 Task: For heading Arial Rounded MT Bold with Underline.  font size for heading26,  'Change the font style of data to'Browallia New.  and font size to 18,  Change the alignment of both headline & data to Align middle & Align Text left.  In the sheet  BudgetPlan review
Action: Mouse moved to (39, 105)
Screenshot: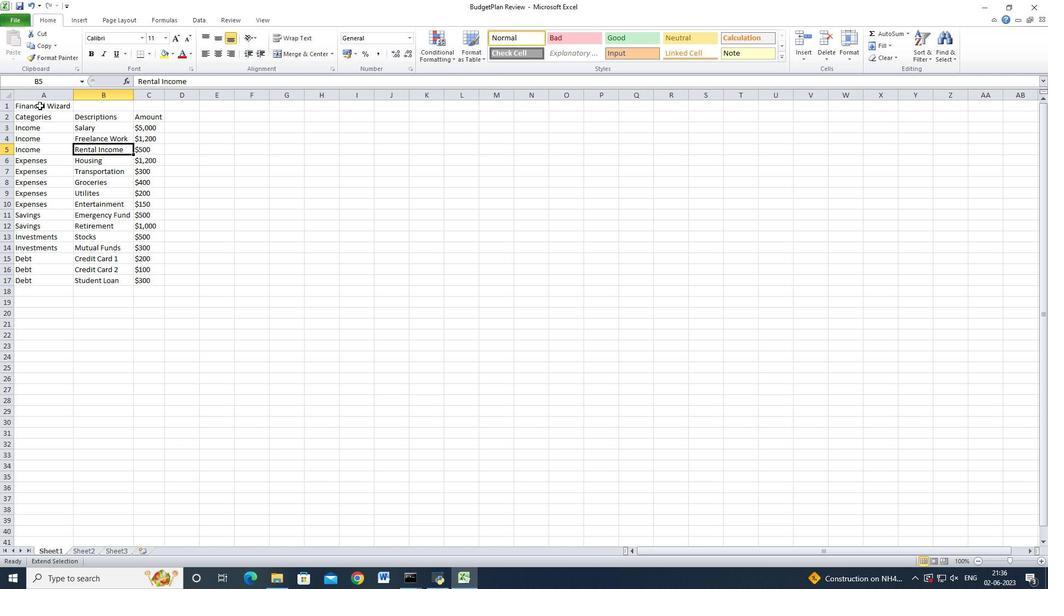 
Action: Mouse pressed left at (39, 105)
Screenshot: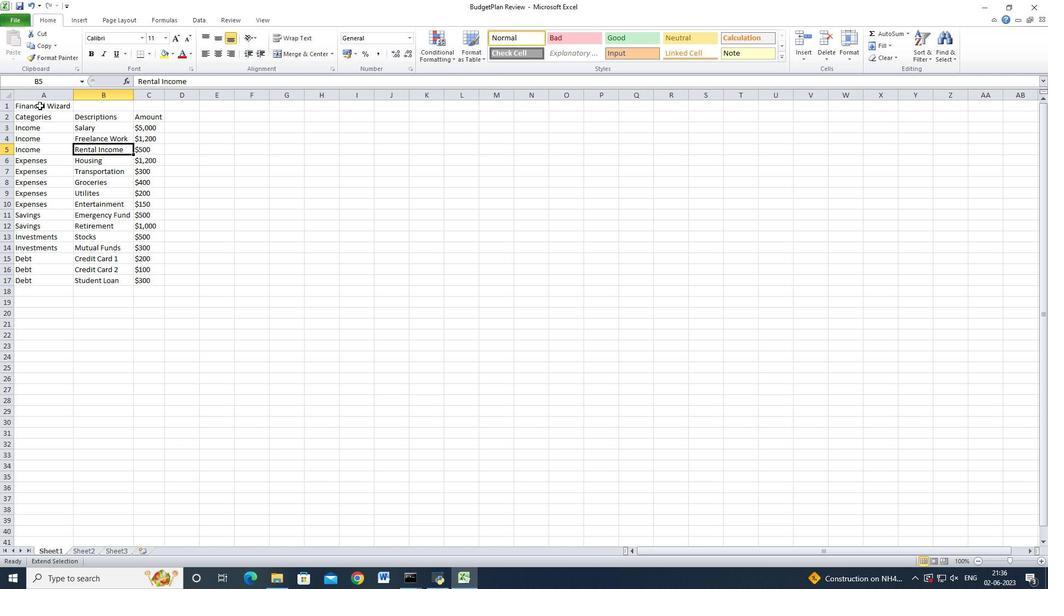 
Action: Mouse moved to (32, 125)
Screenshot: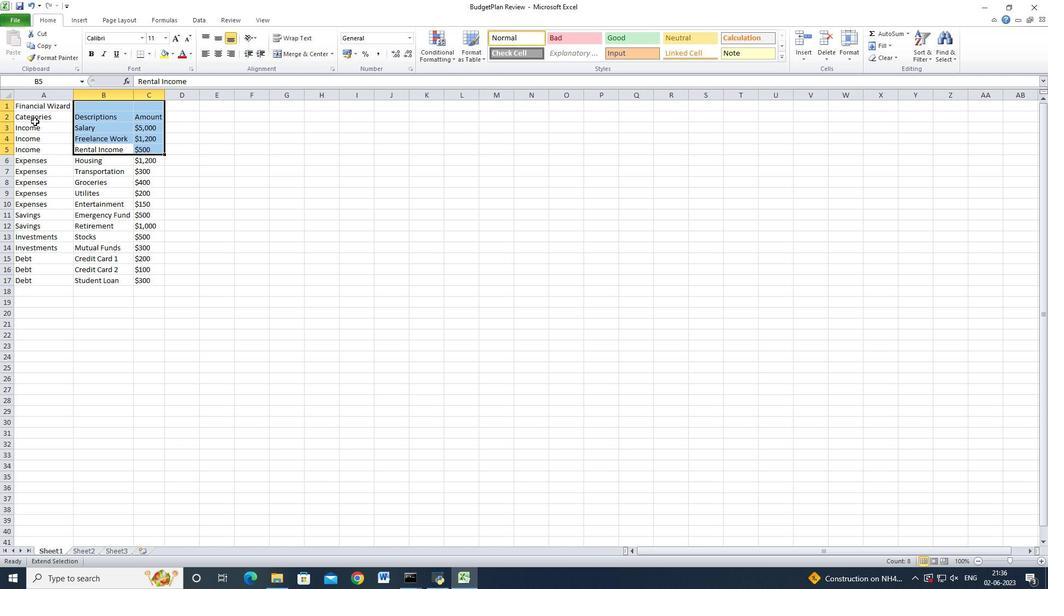 
Action: Key pressed <Key.esc>
Screenshot: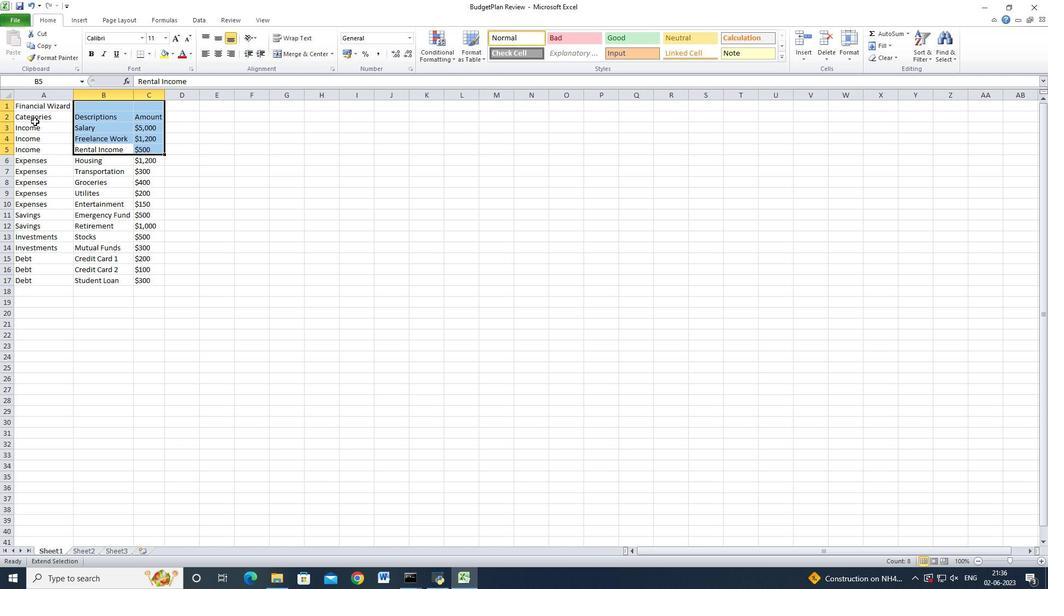 
Action: Mouse moved to (28, 107)
Screenshot: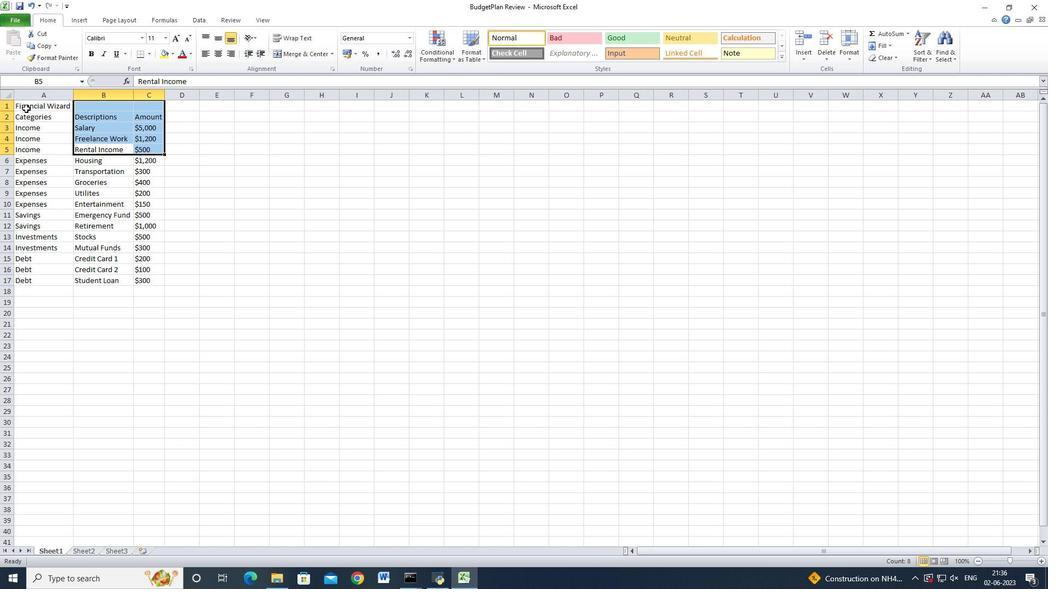 
Action: Mouse pressed left at (28, 107)
Screenshot: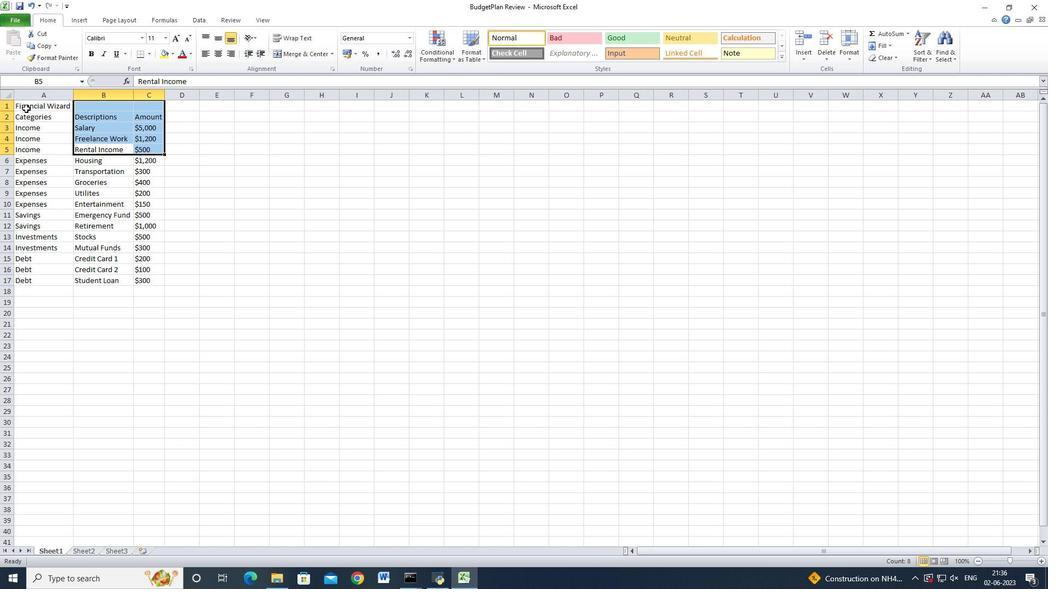 
Action: Mouse moved to (27, 107)
Screenshot: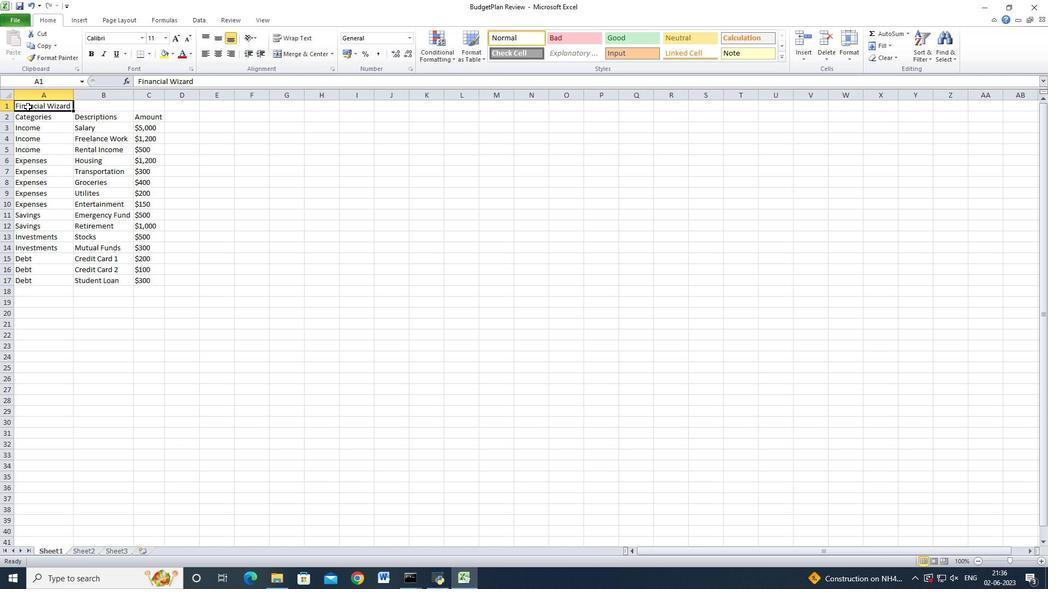 
Action: Mouse pressed left at (27, 107)
Screenshot: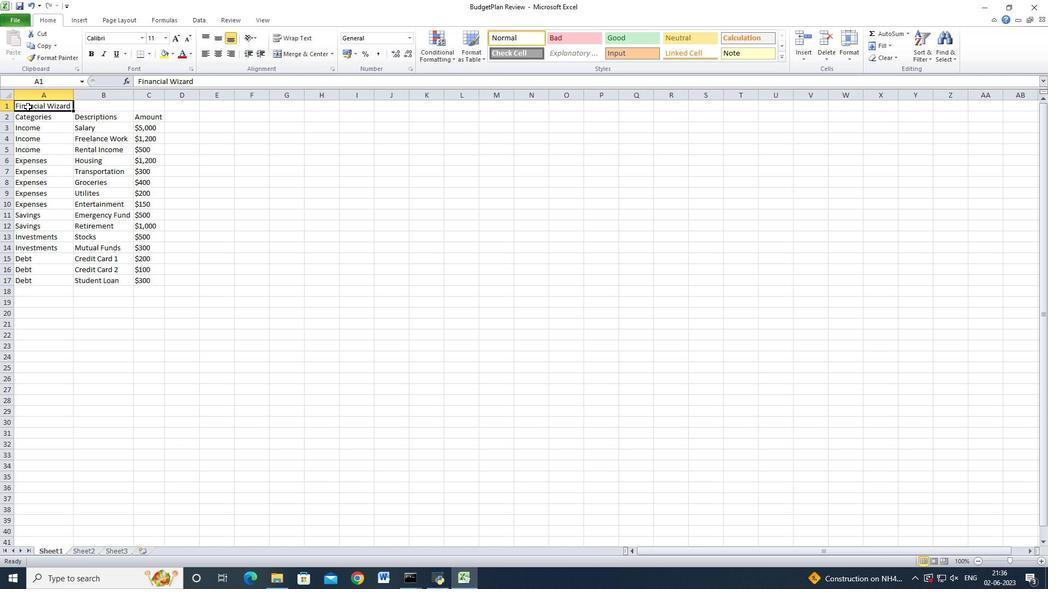 
Action: Mouse moved to (277, 51)
Screenshot: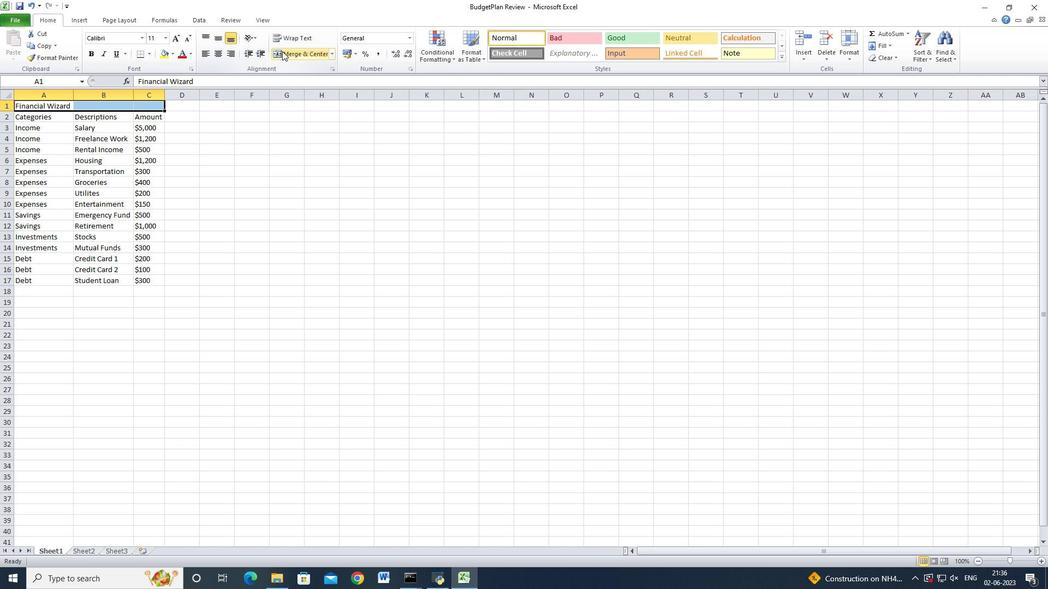 
Action: Mouse pressed left at (277, 51)
Screenshot: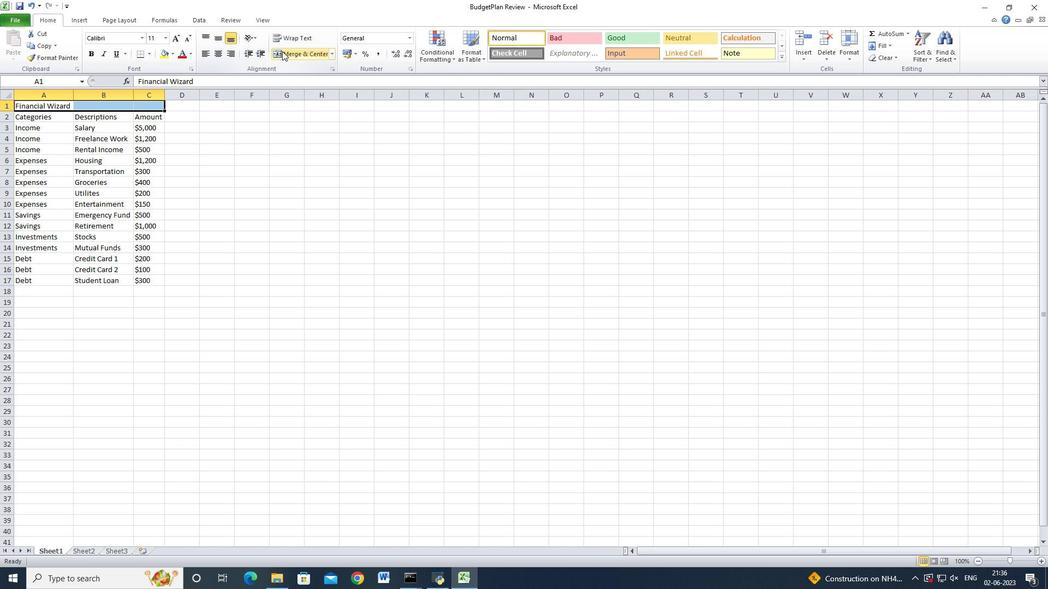 
Action: Mouse moved to (141, 37)
Screenshot: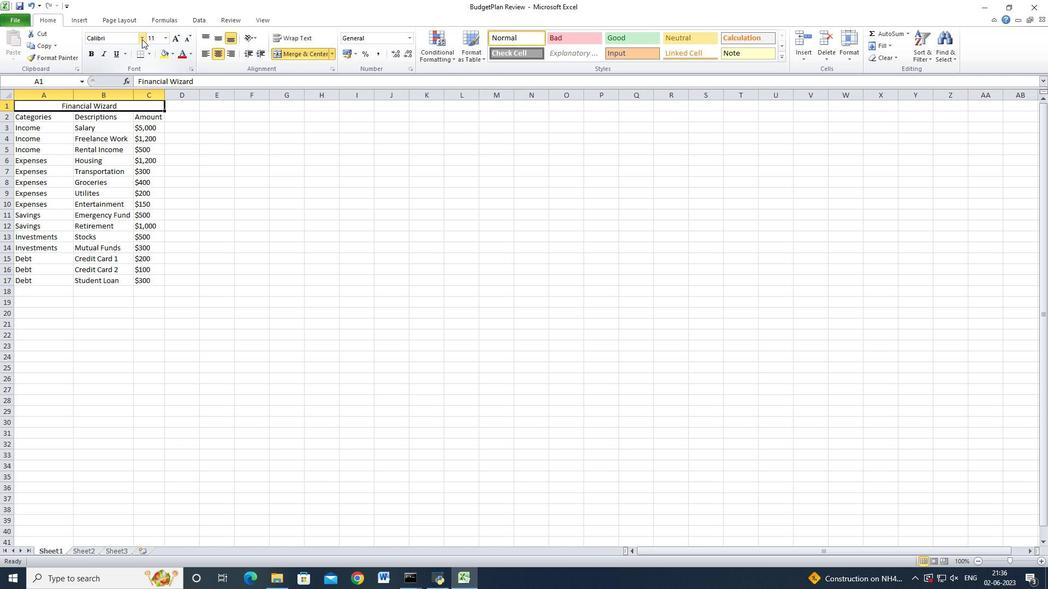 
Action: Mouse pressed left at (141, 37)
Screenshot: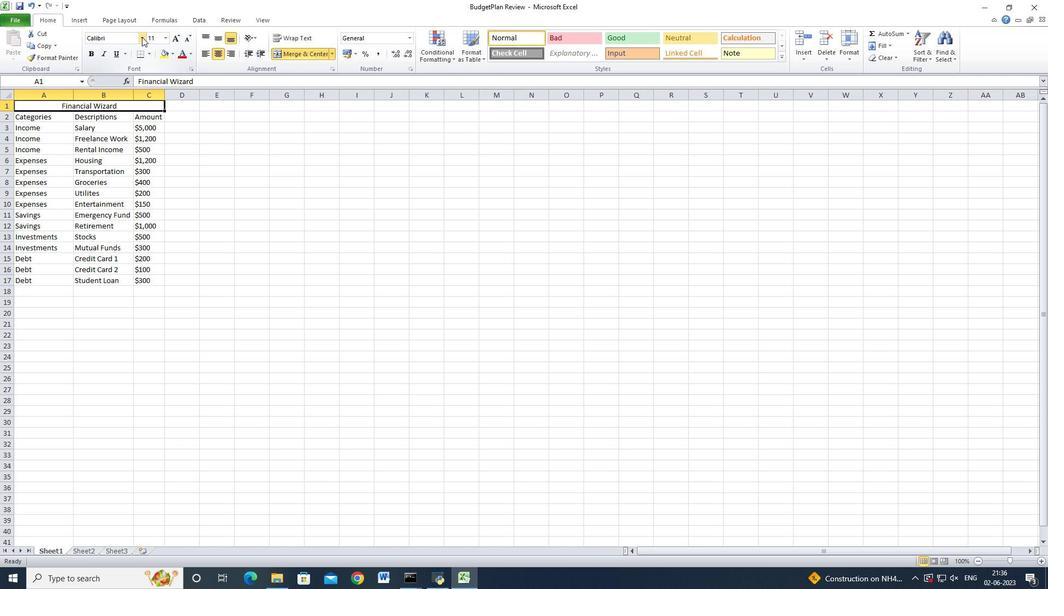 
Action: Mouse moved to (169, 167)
Screenshot: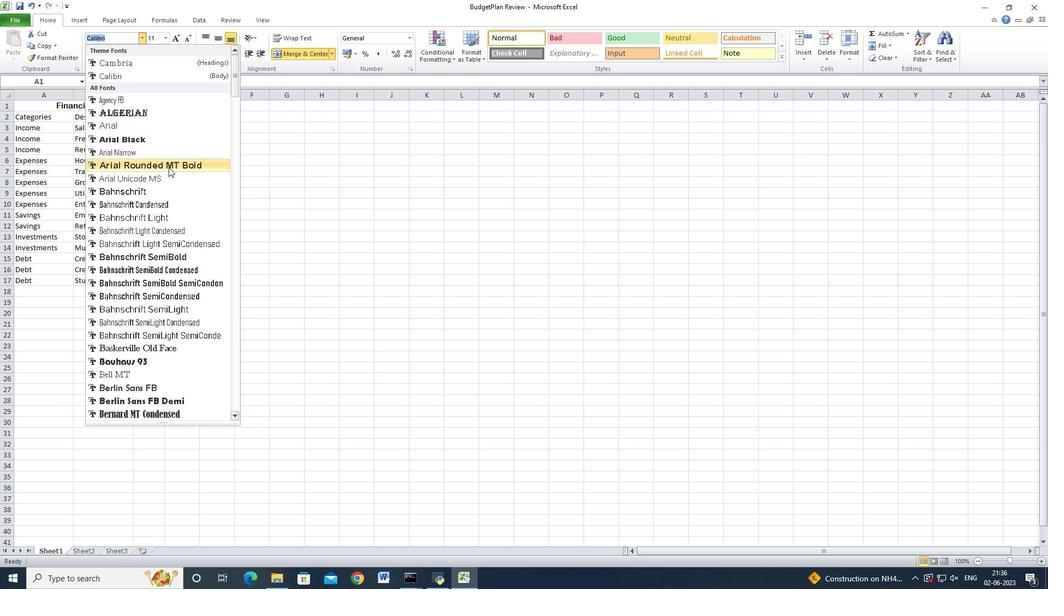 
Action: Mouse pressed left at (169, 167)
Screenshot: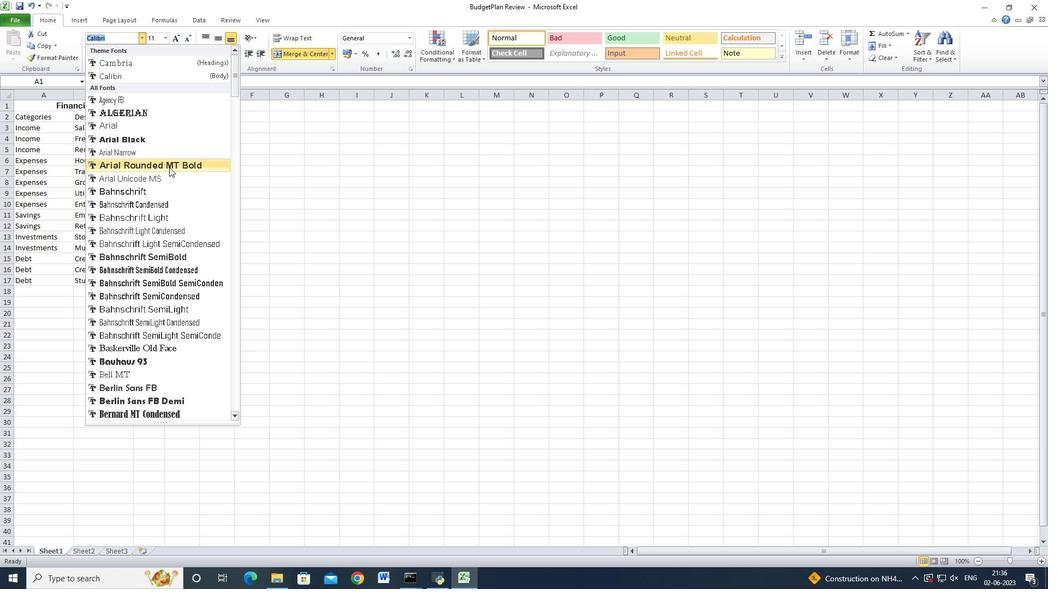 
Action: Mouse moved to (117, 52)
Screenshot: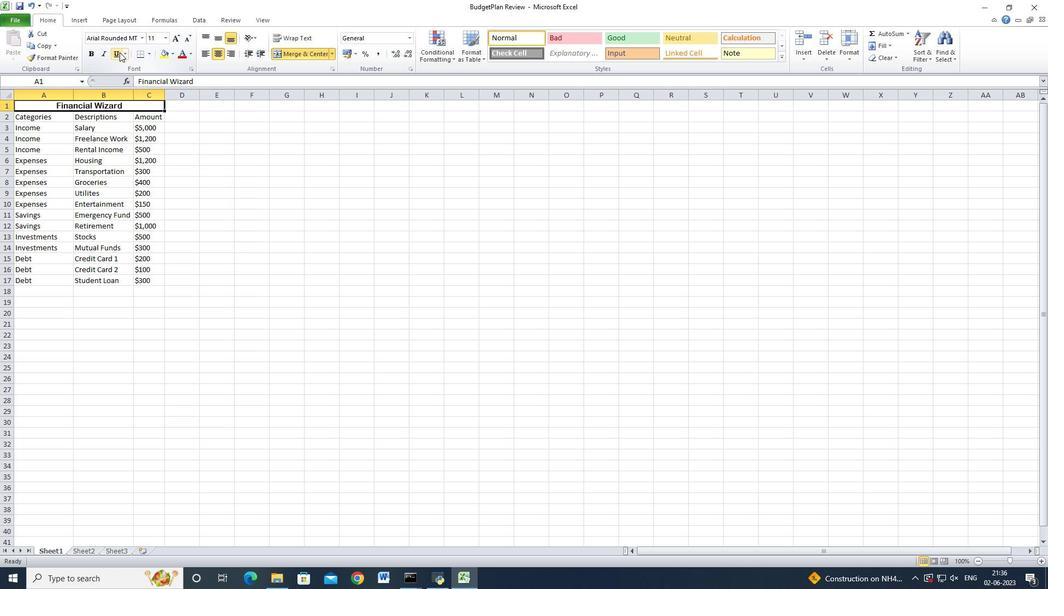 
Action: Mouse pressed left at (117, 52)
Screenshot: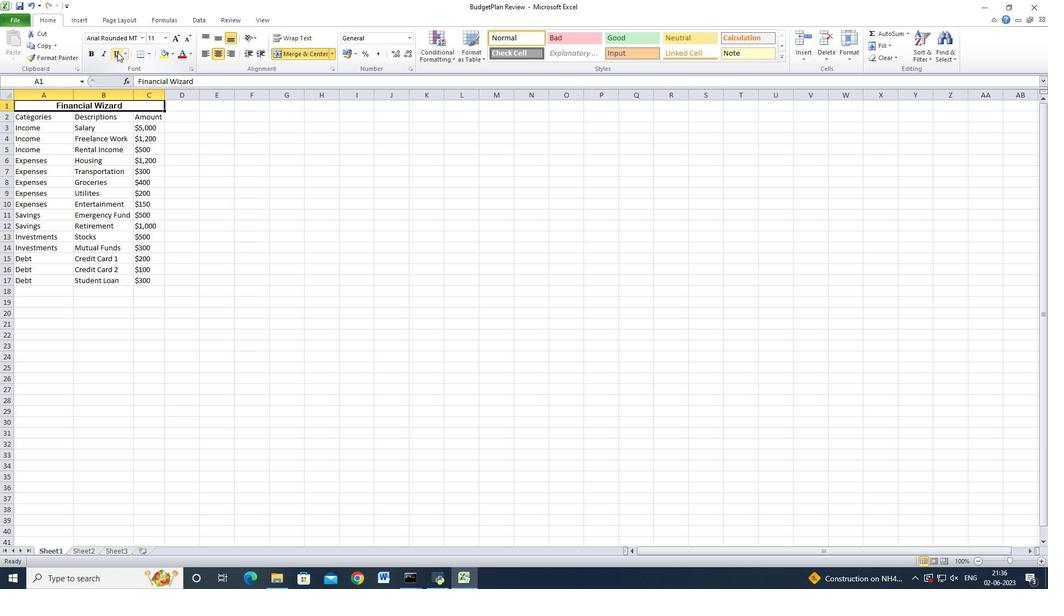 
Action: Mouse moved to (164, 38)
Screenshot: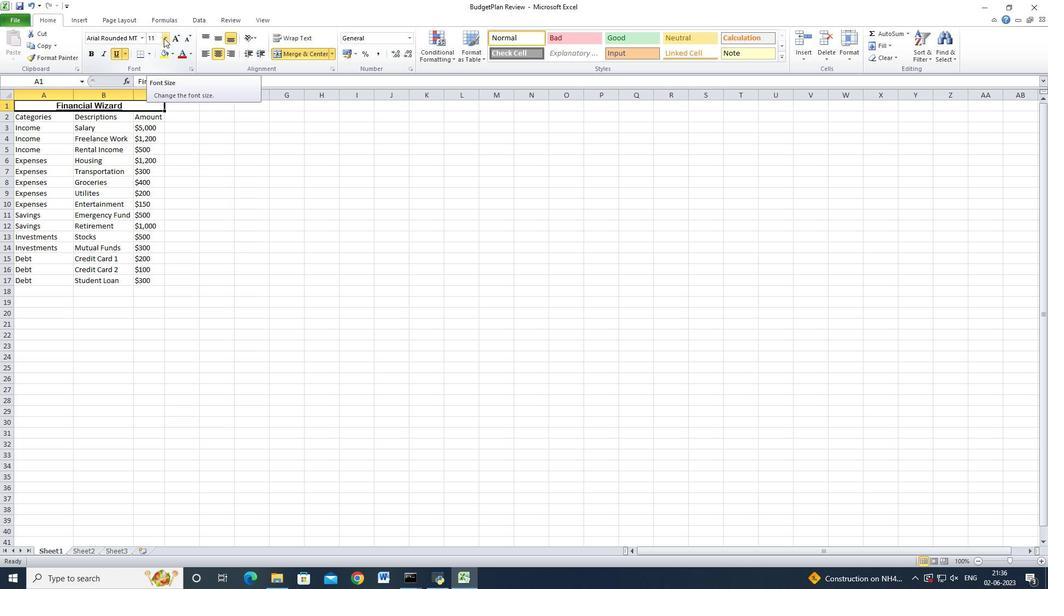 
Action: Mouse pressed left at (164, 38)
Screenshot: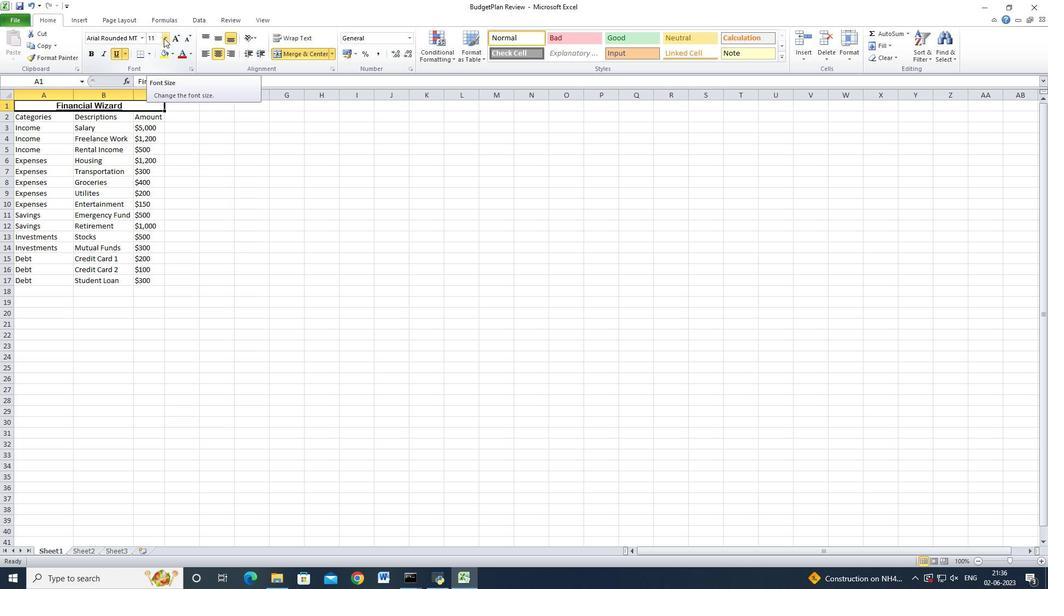 
Action: Mouse moved to (156, 149)
Screenshot: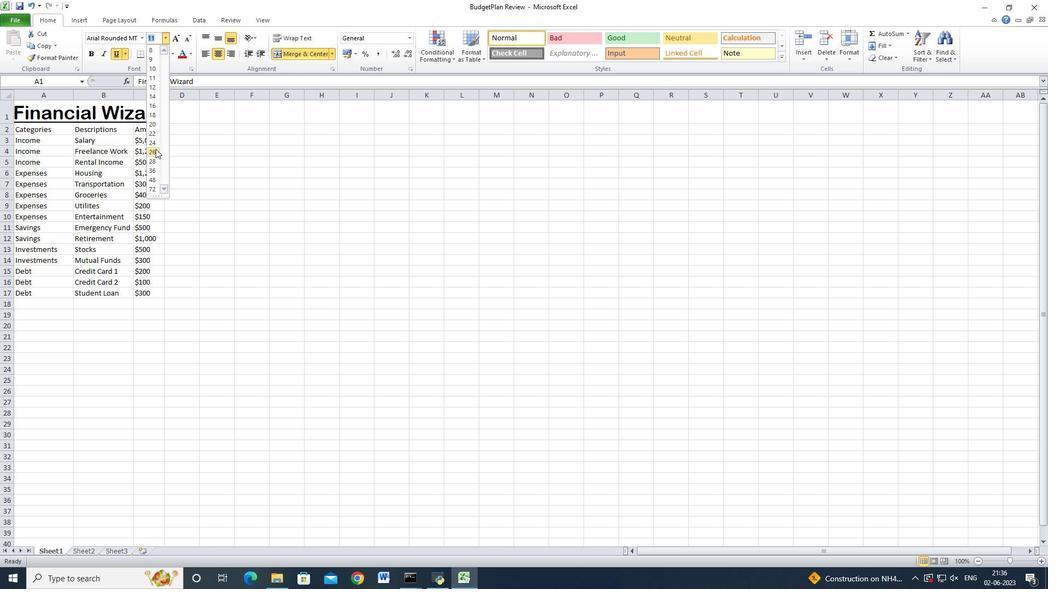 
Action: Mouse pressed left at (156, 149)
Screenshot: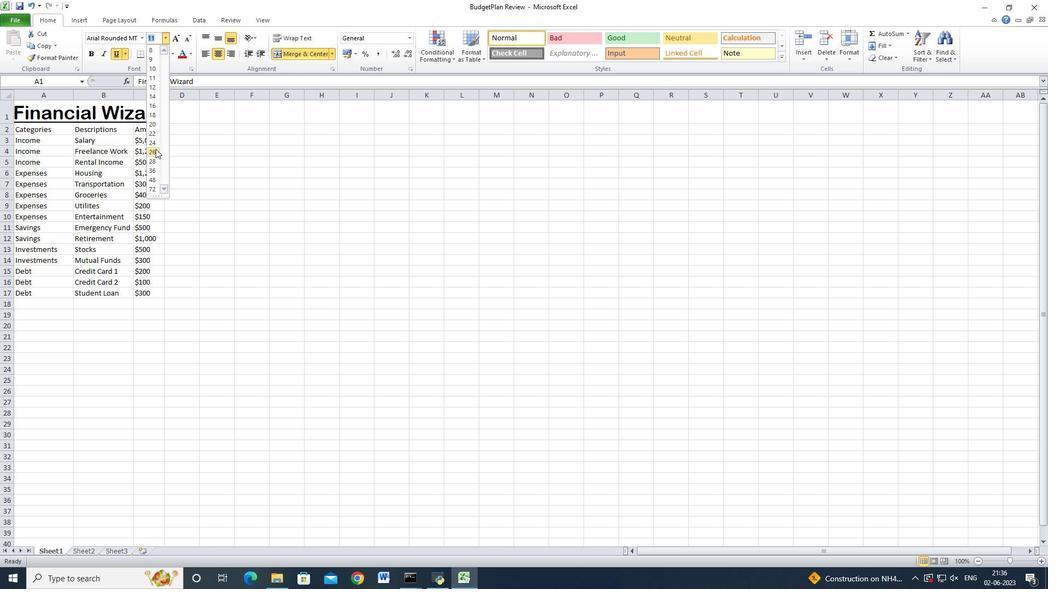 
Action: Mouse moved to (31, 131)
Screenshot: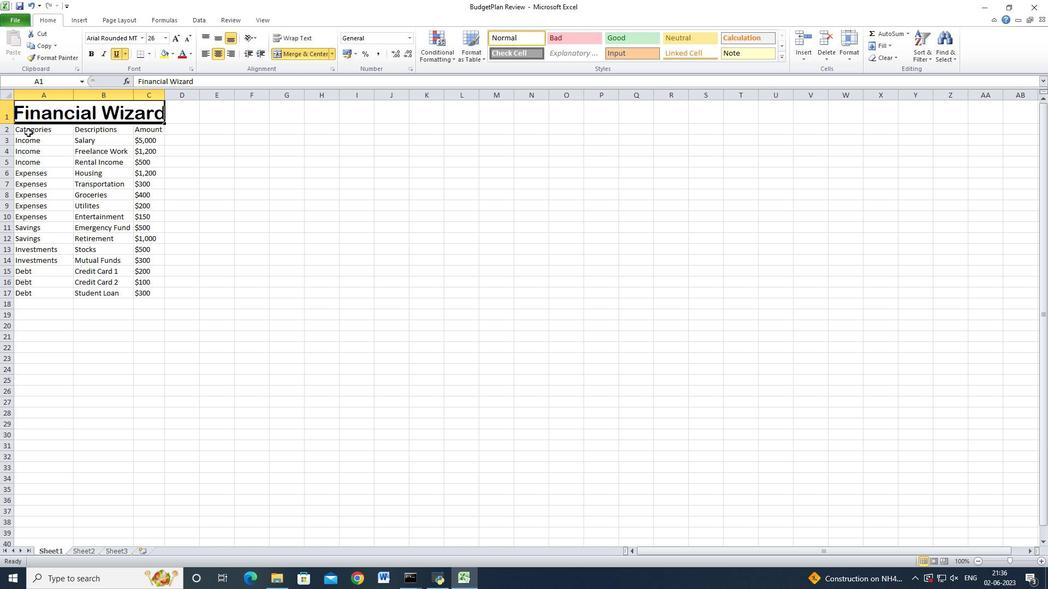 
Action: Mouse pressed left at (31, 131)
Screenshot: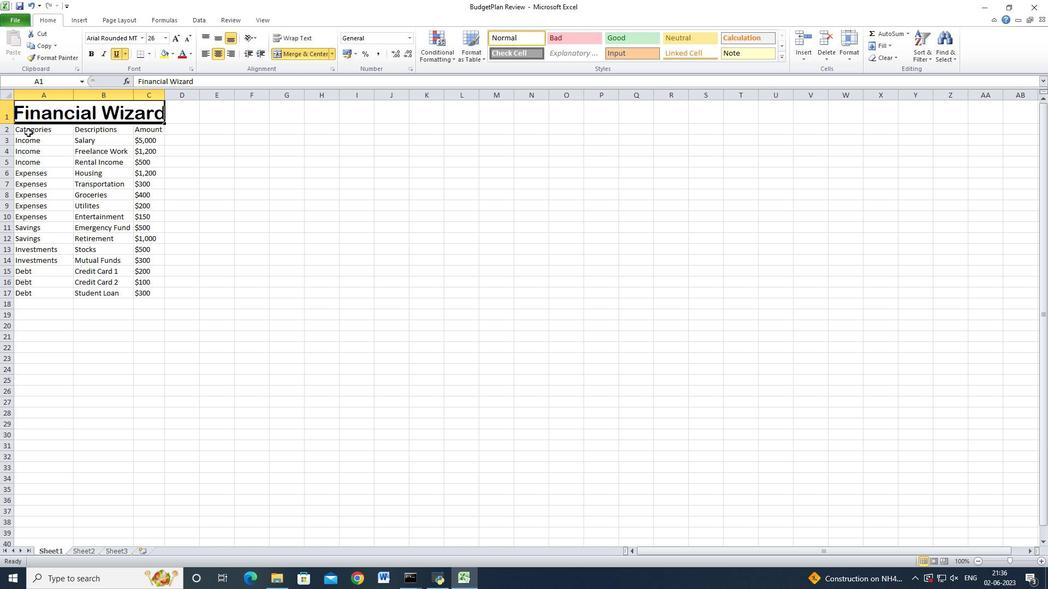 
Action: Mouse moved to (141, 37)
Screenshot: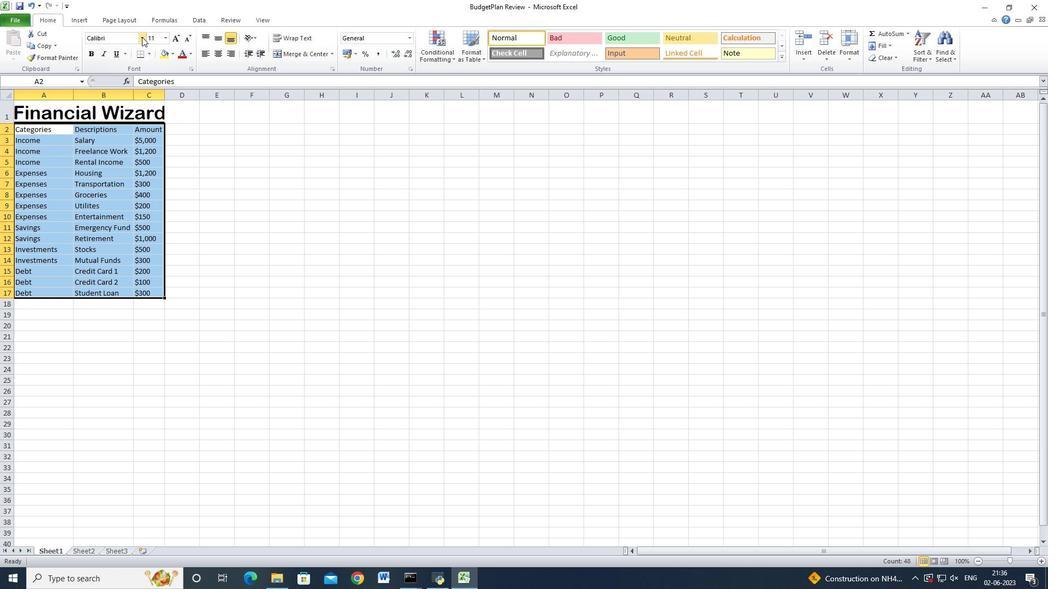 
Action: Mouse pressed left at (141, 37)
Screenshot: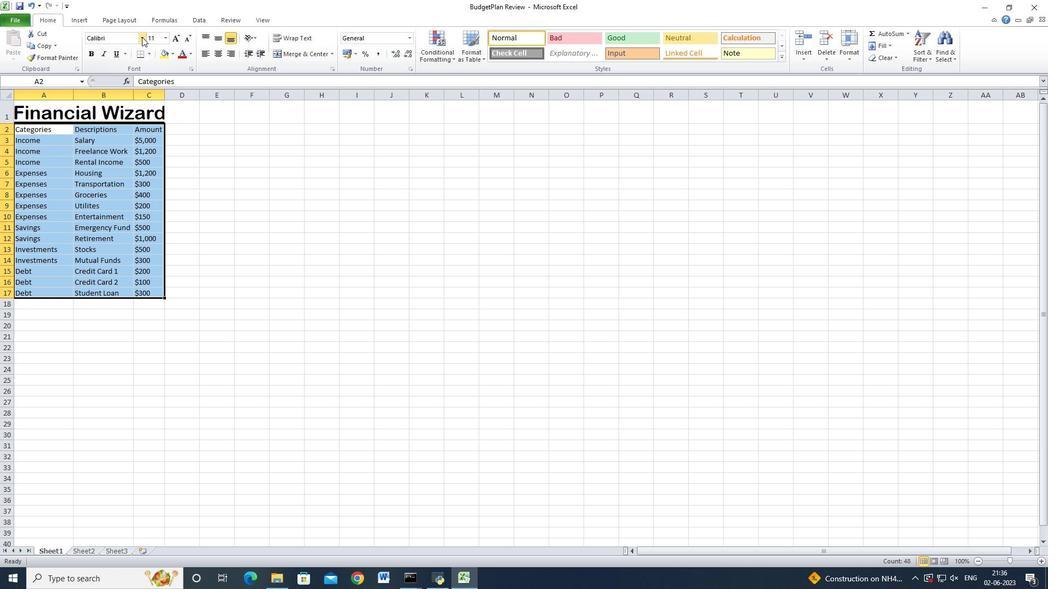 
Action: Mouse moved to (115, 45)
Screenshot: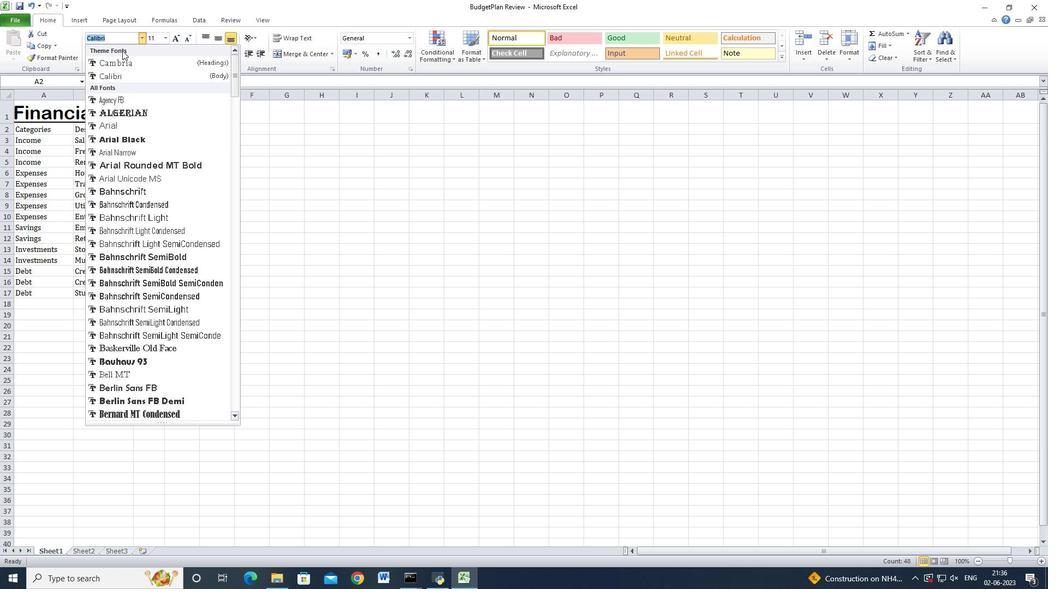 
Action: Key pressed browallia<Key.space>new<Key.enter>
Screenshot: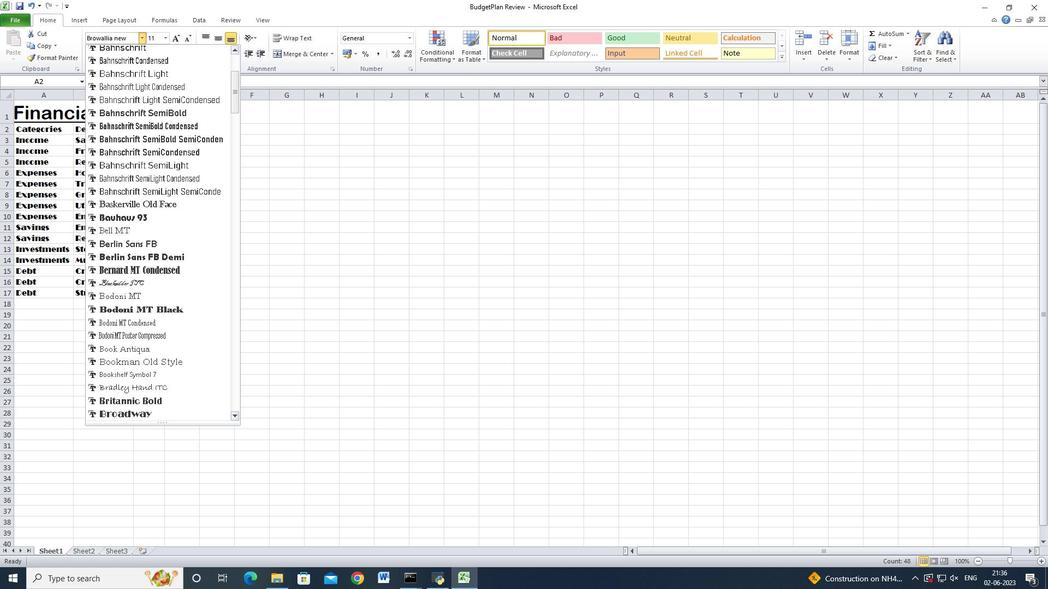 
Action: Mouse moved to (164, 39)
Screenshot: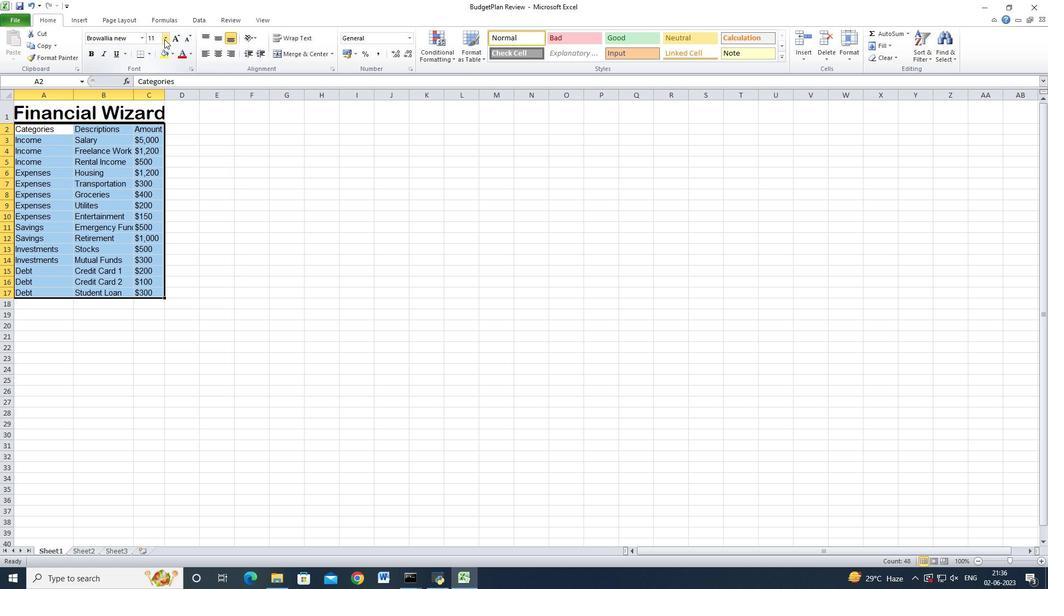 
Action: Mouse pressed left at (164, 39)
Screenshot: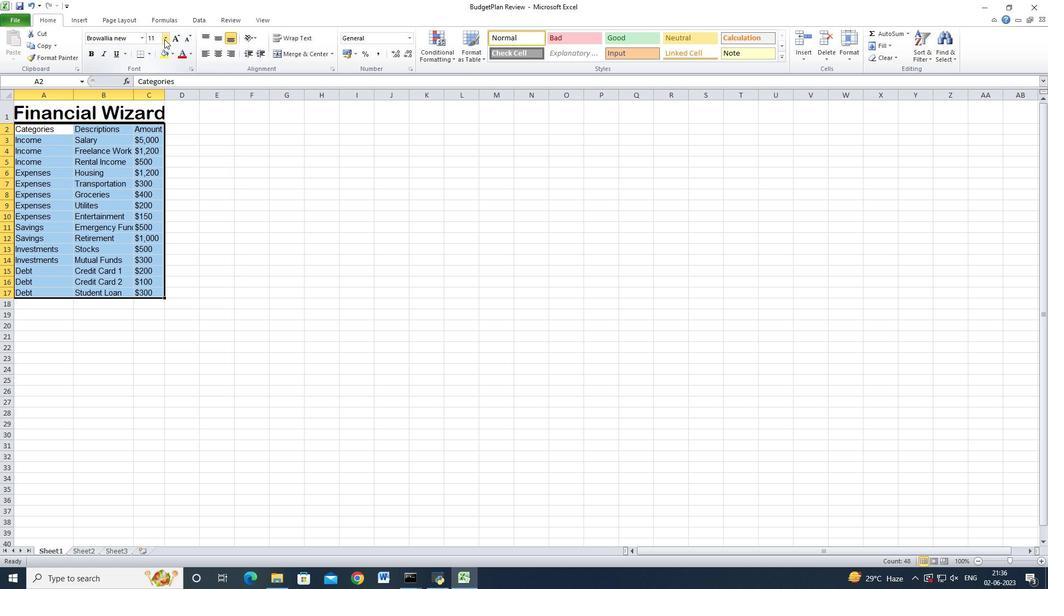 
Action: Mouse moved to (153, 117)
Screenshot: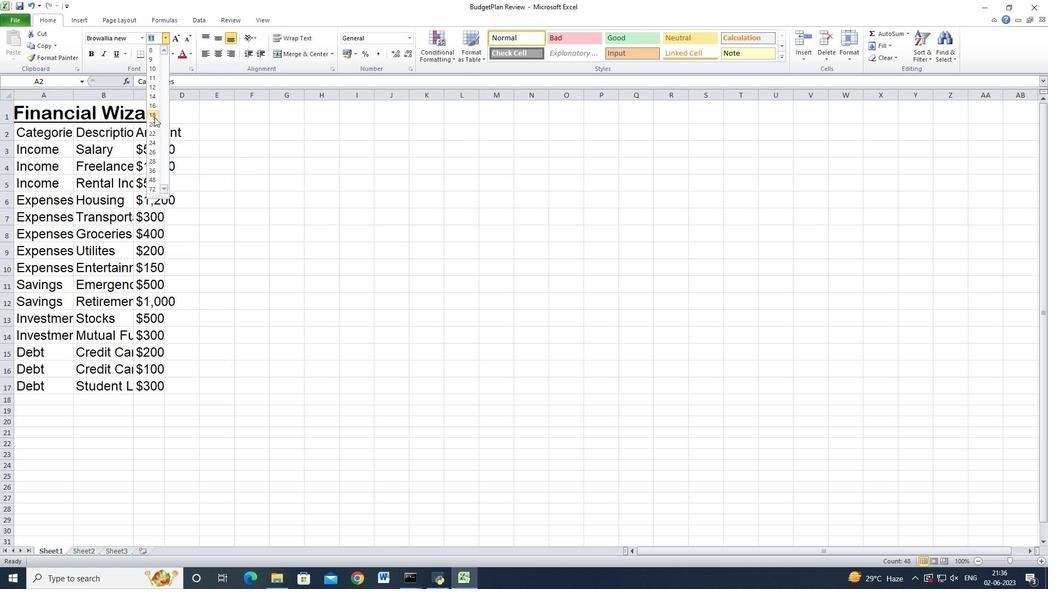 
Action: Mouse pressed left at (153, 117)
Screenshot: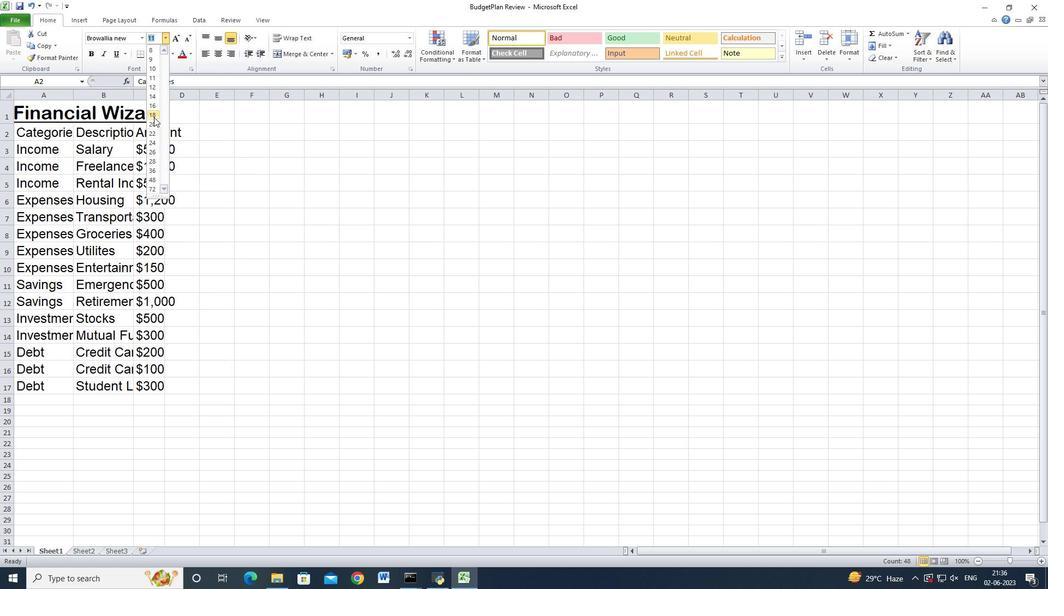 
Action: Mouse moved to (9, 93)
Screenshot: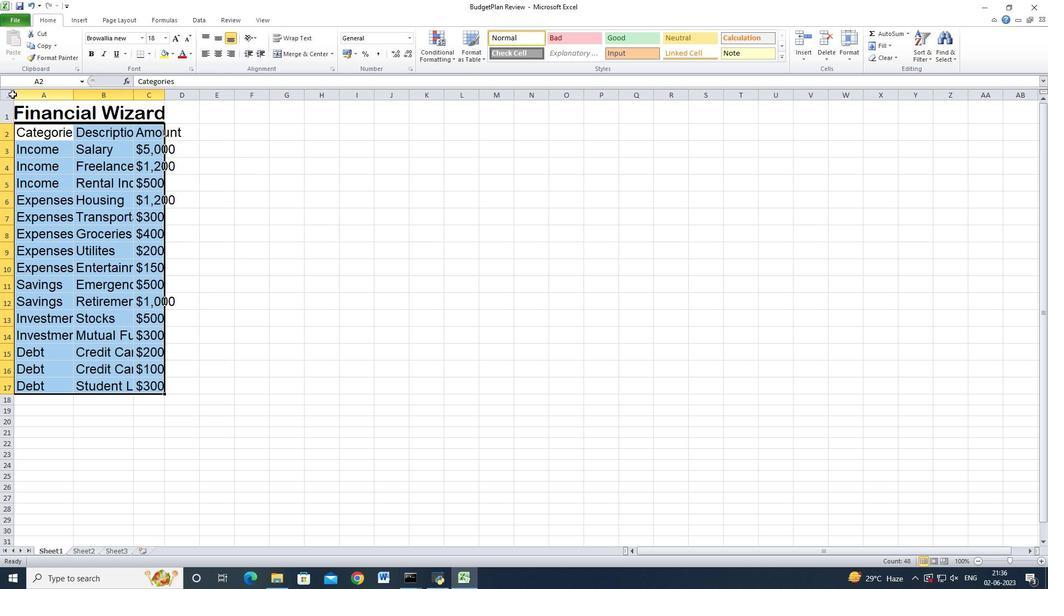 
Action: Mouse pressed left at (9, 93)
Screenshot: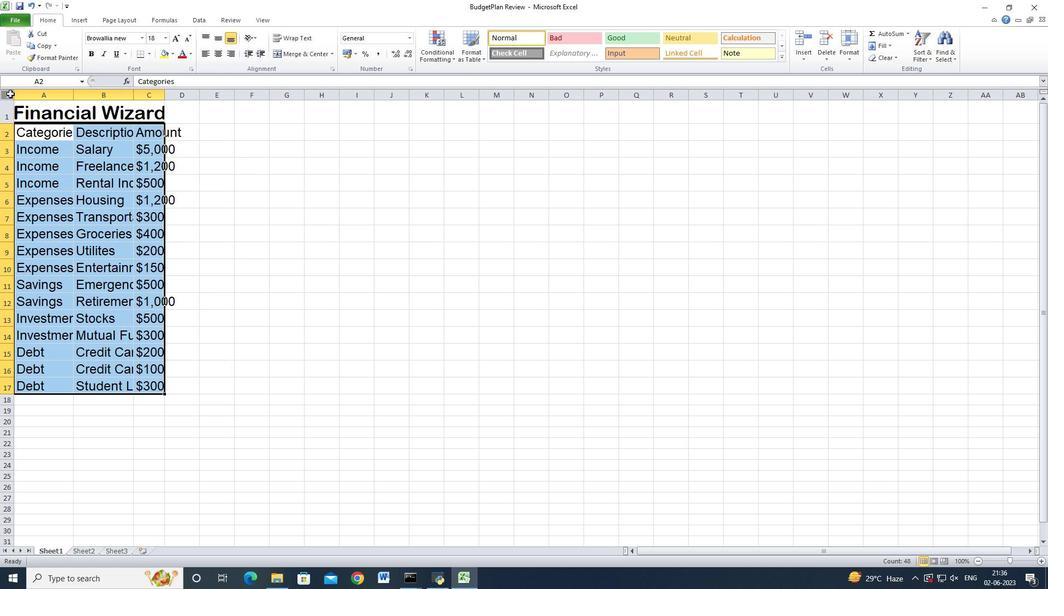 
Action: Mouse moved to (76, 96)
Screenshot: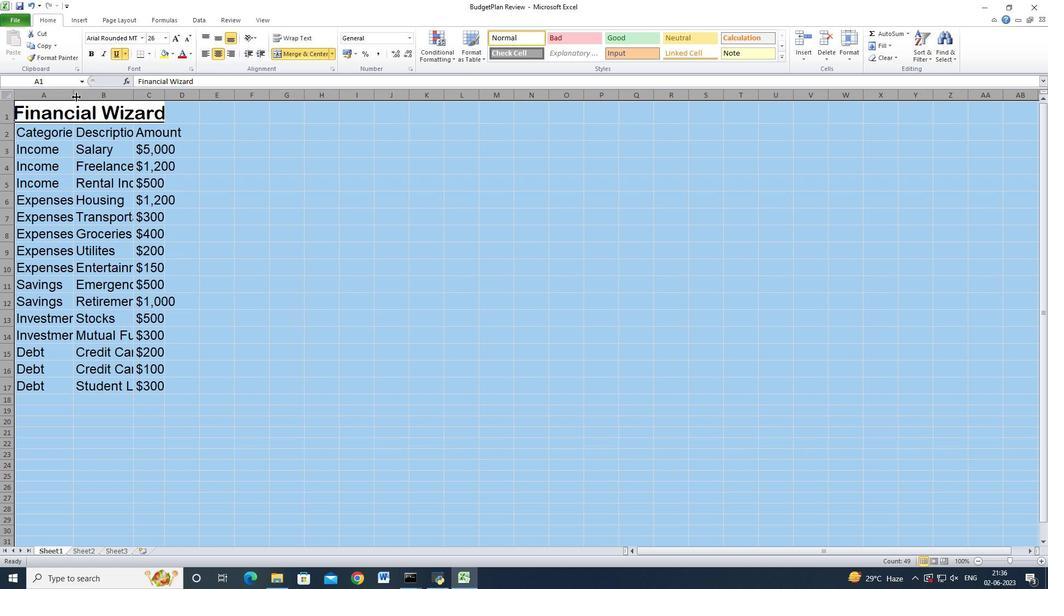 
Action: Mouse pressed left at (76, 96)
Screenshot: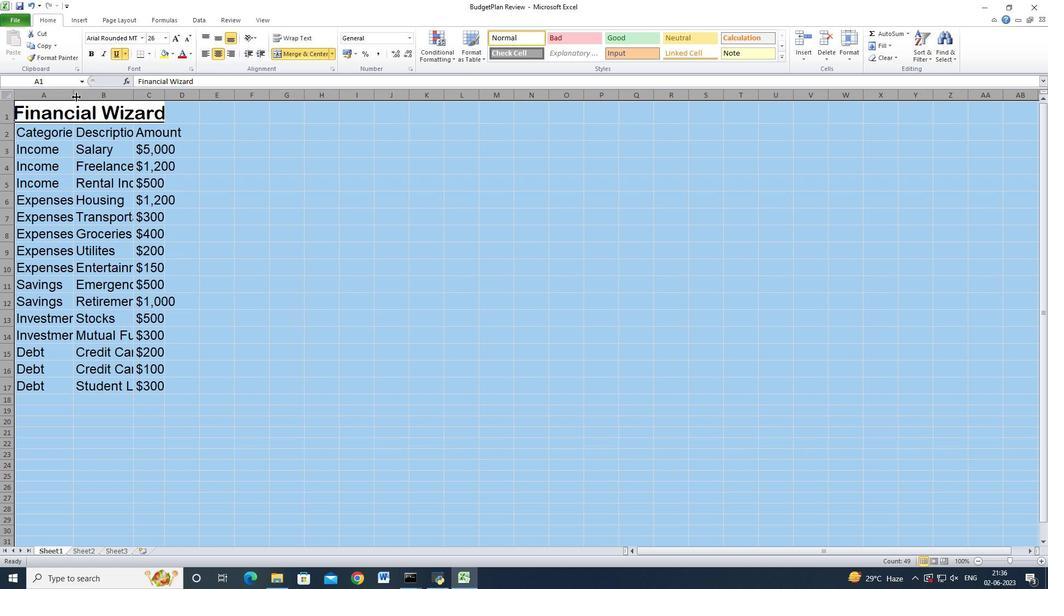 
Action: Mouse moved to (76, 96)
Screenshot: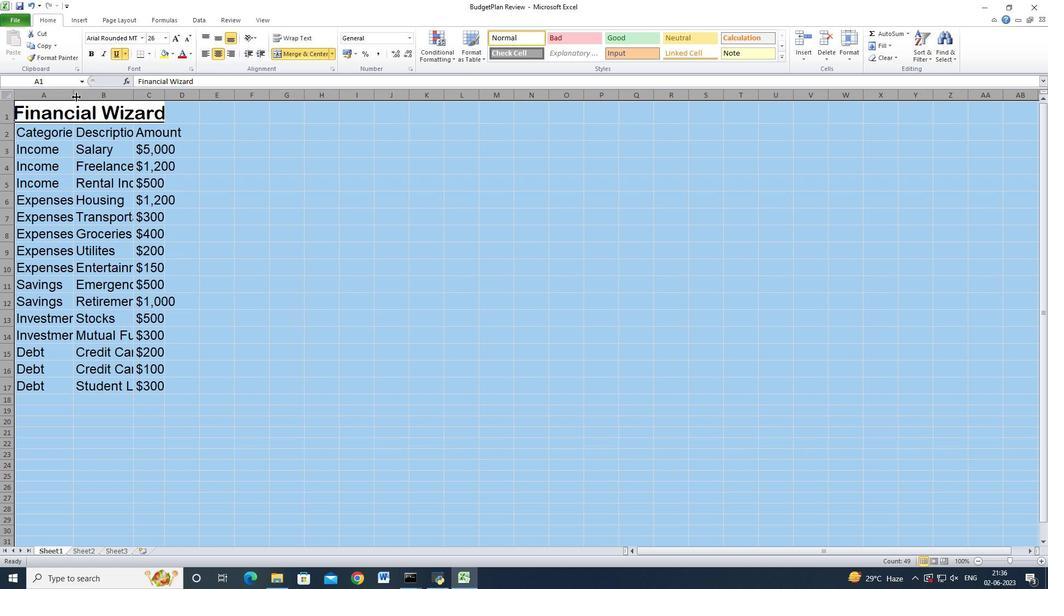 
Action: Mouse pressed left at (76, 96)
Screenshot: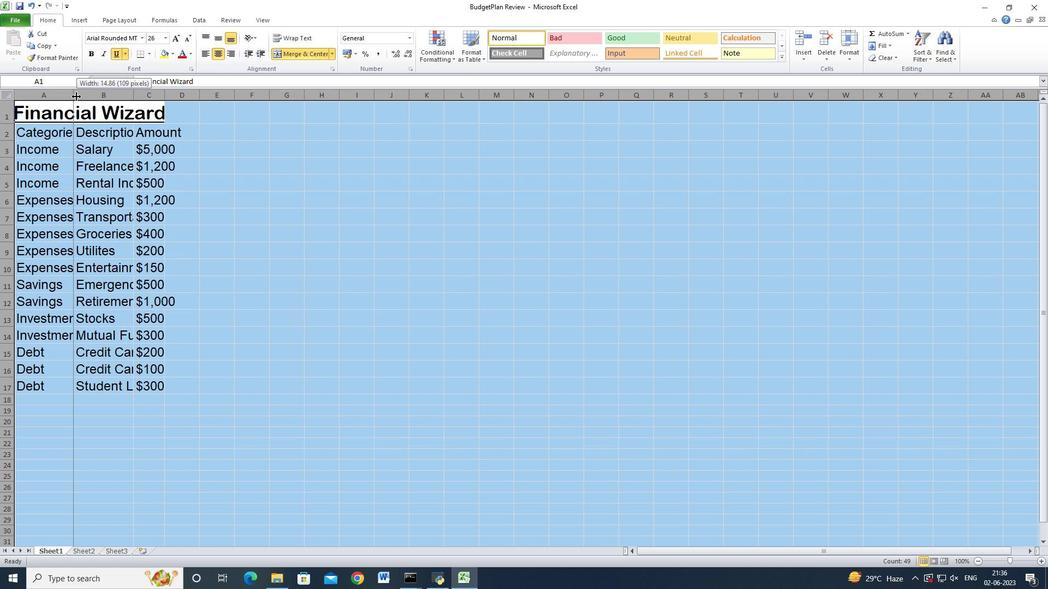 
Action: Mouse moved to (128, 176)
Screenshot: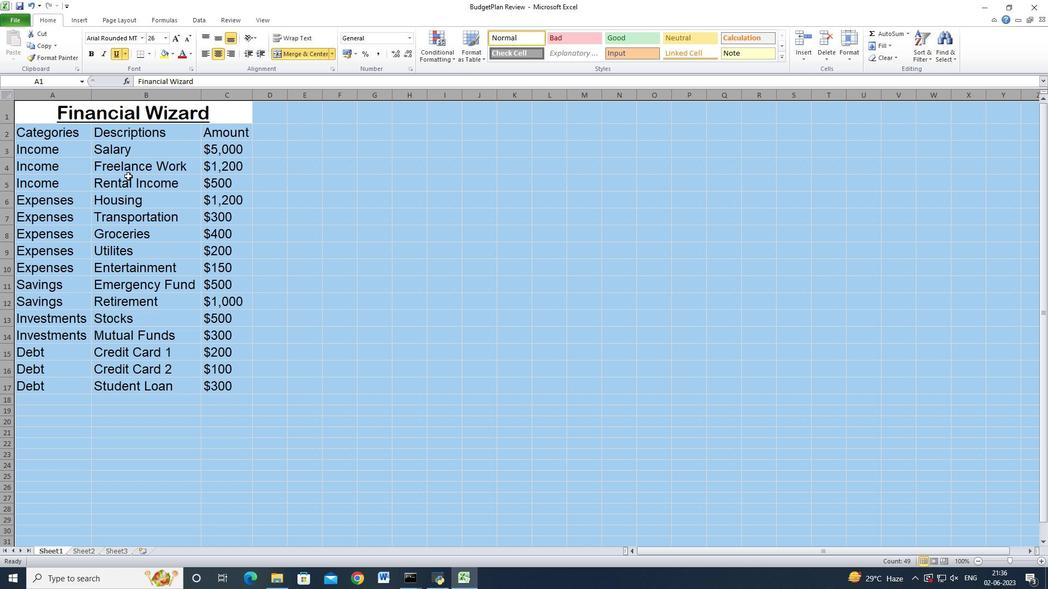 
Action: Mouse pressed left at (128, 176)
Screenshot: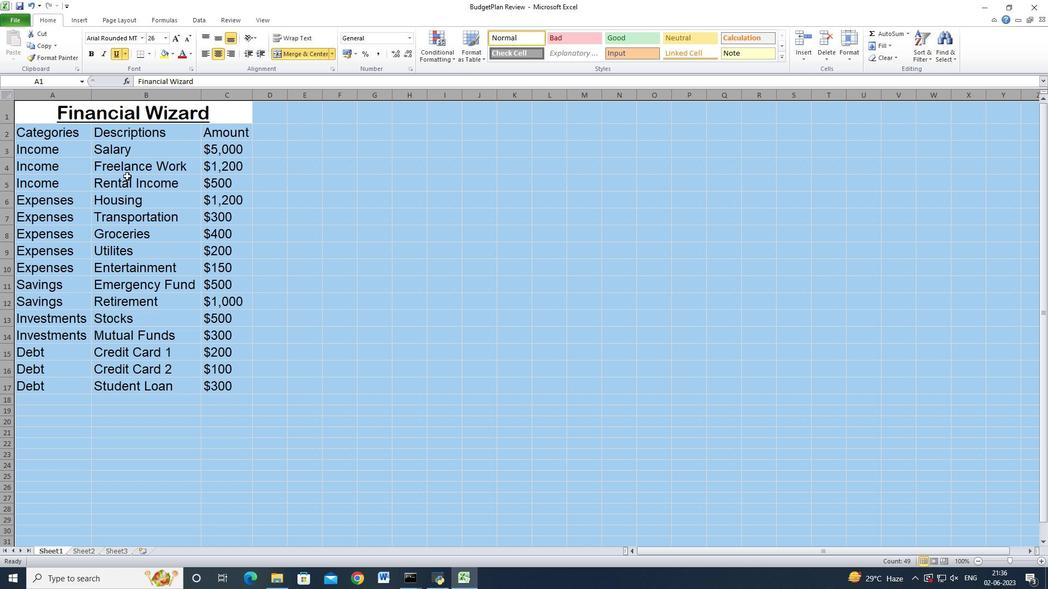 
Action: Mouse moved to (39, 112)
Screenshot: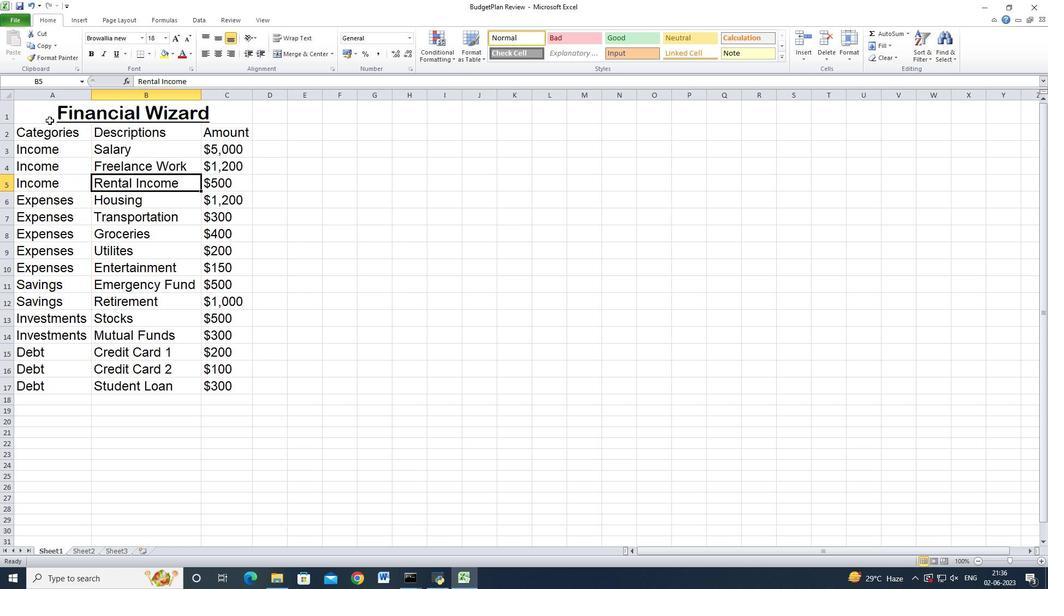 
Action: Mouse pressed left at (39, 112)
Screenshot: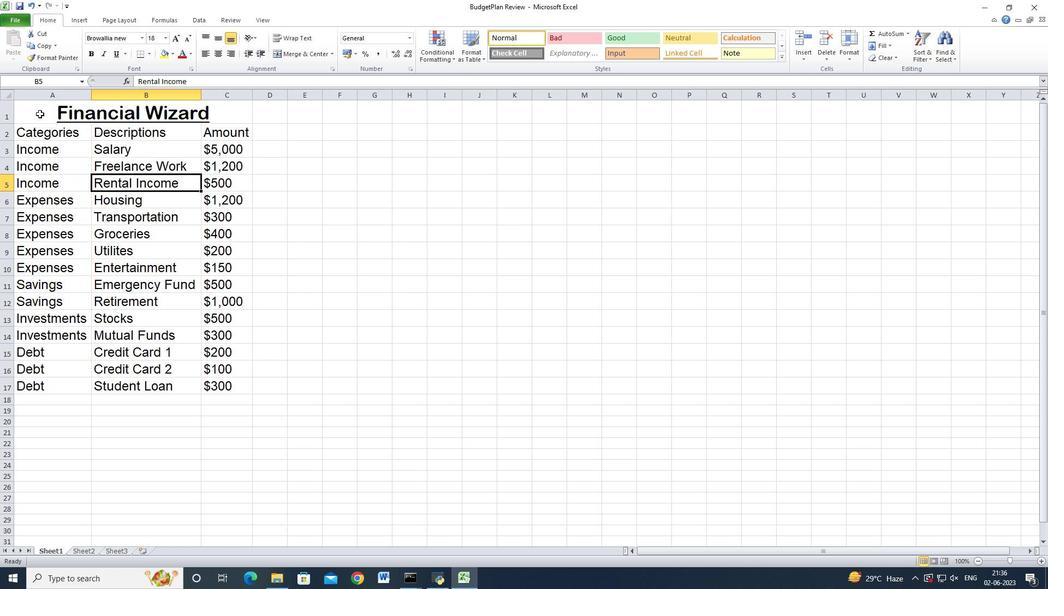 
Action: Mouse moved to (217, 40)
Screenshot: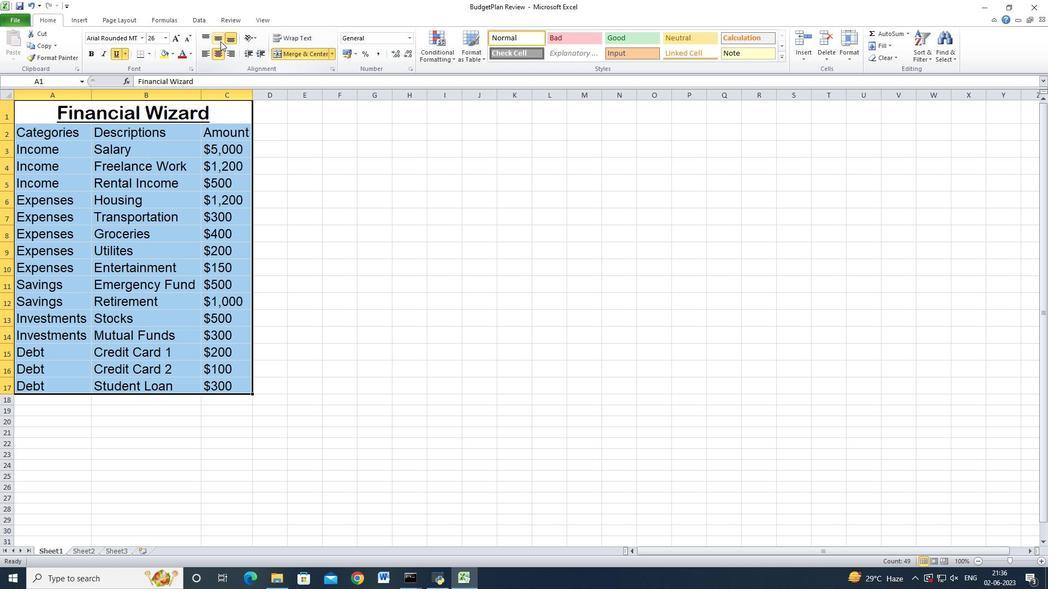 
Action: Mouse pressed left at (217, 40)
Screenshot: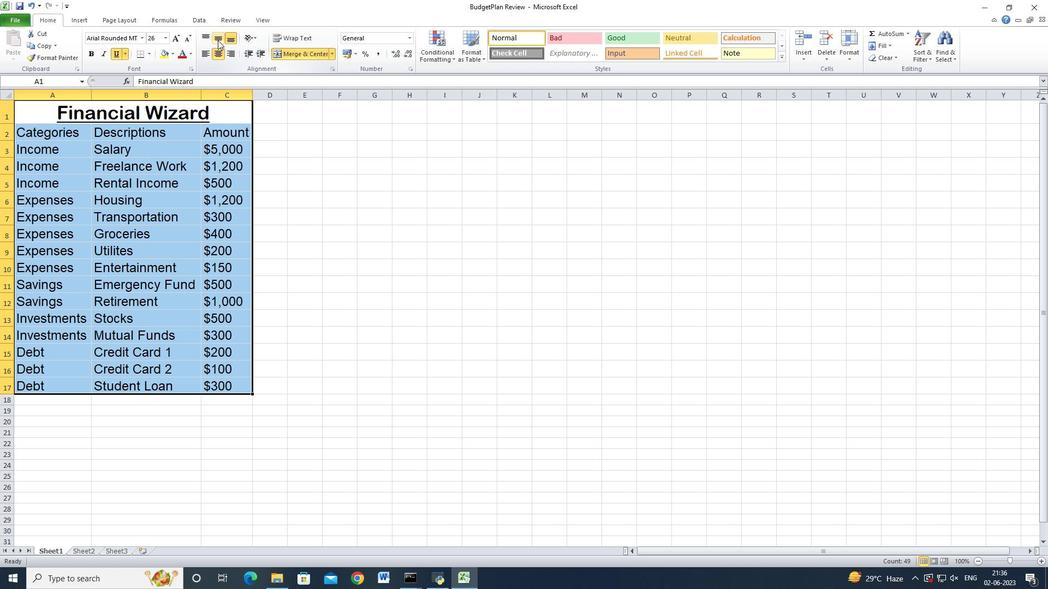 
Action: Mouse moved to (202, 51)
Screenshot: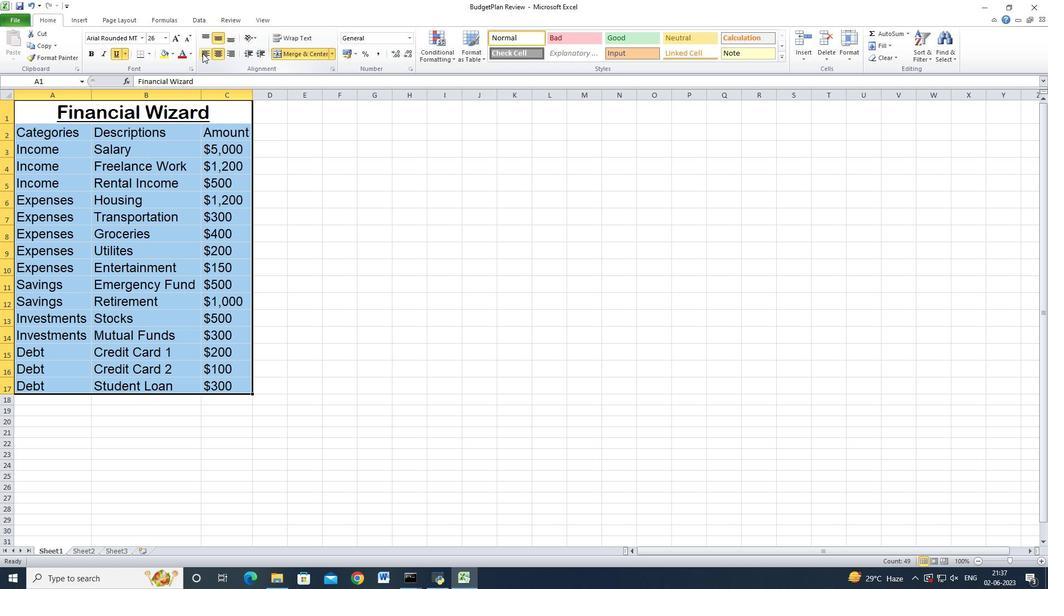 
Action: Mouse pressed left at (202, 51)
Screenshot: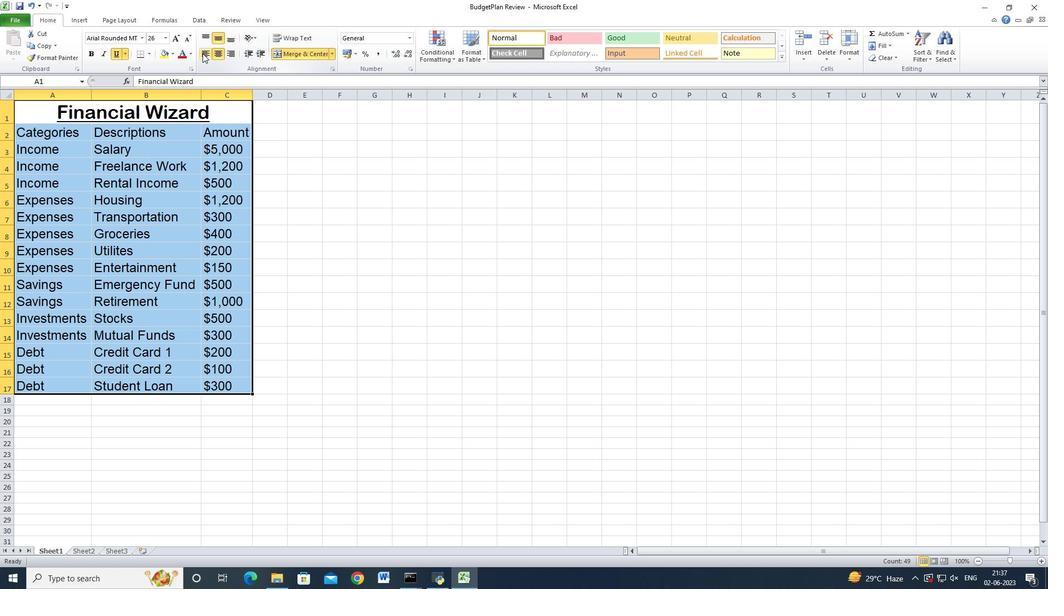 
Action: Mouse moved to (151, 156)
Screenshot: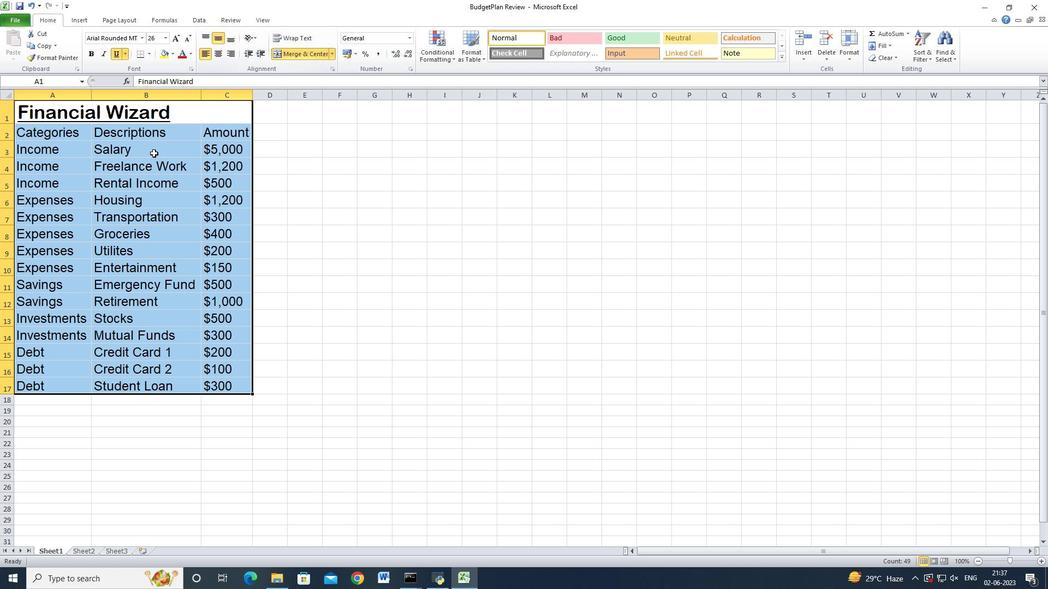
Action: Mouse pressed left at (151, 156)
Screenshot: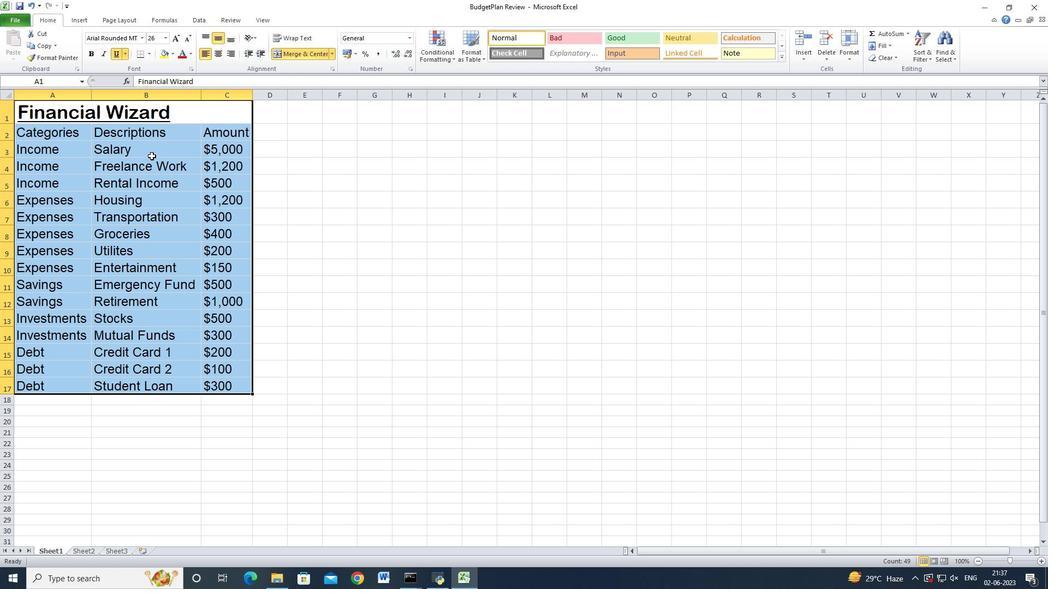 
Action: Mouse moved to (144, 168)
Screenshot: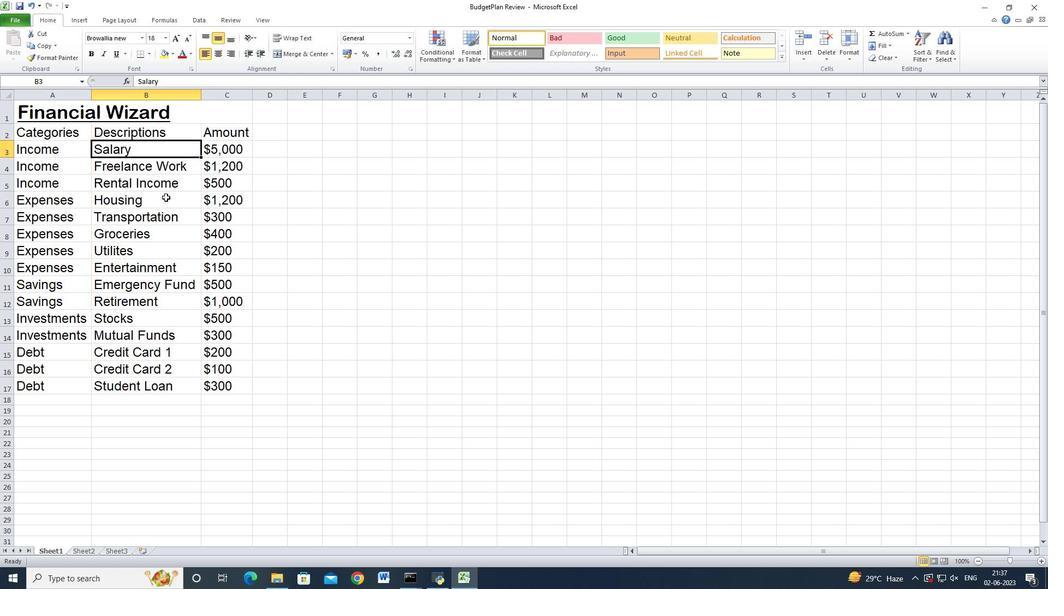 
